 Task: Add Fage Greek Style Yogurt to the cart.
Action: Mouse pressed left at (19, 111)
Screenshot: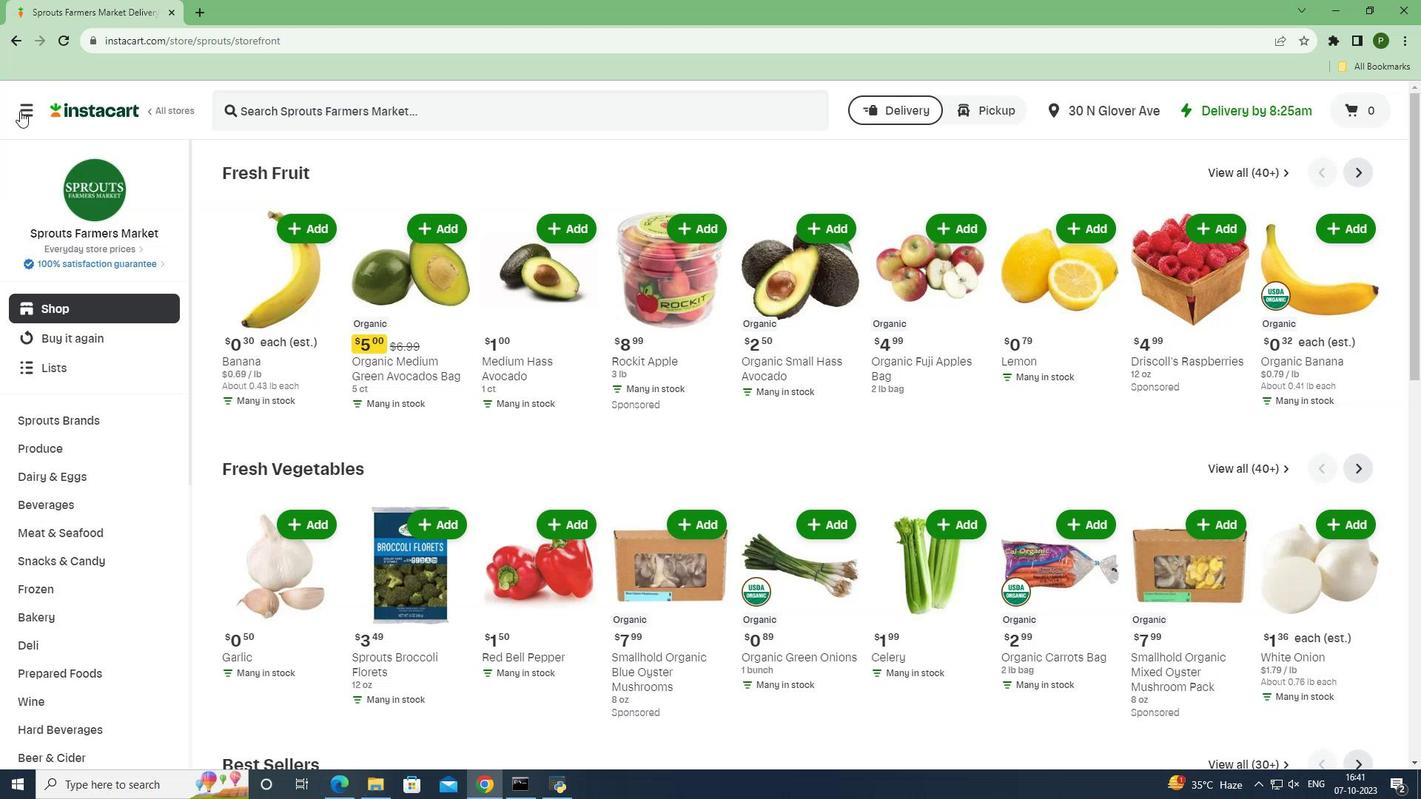 
Action: Mouse moved to (54, 396)
Screenshot: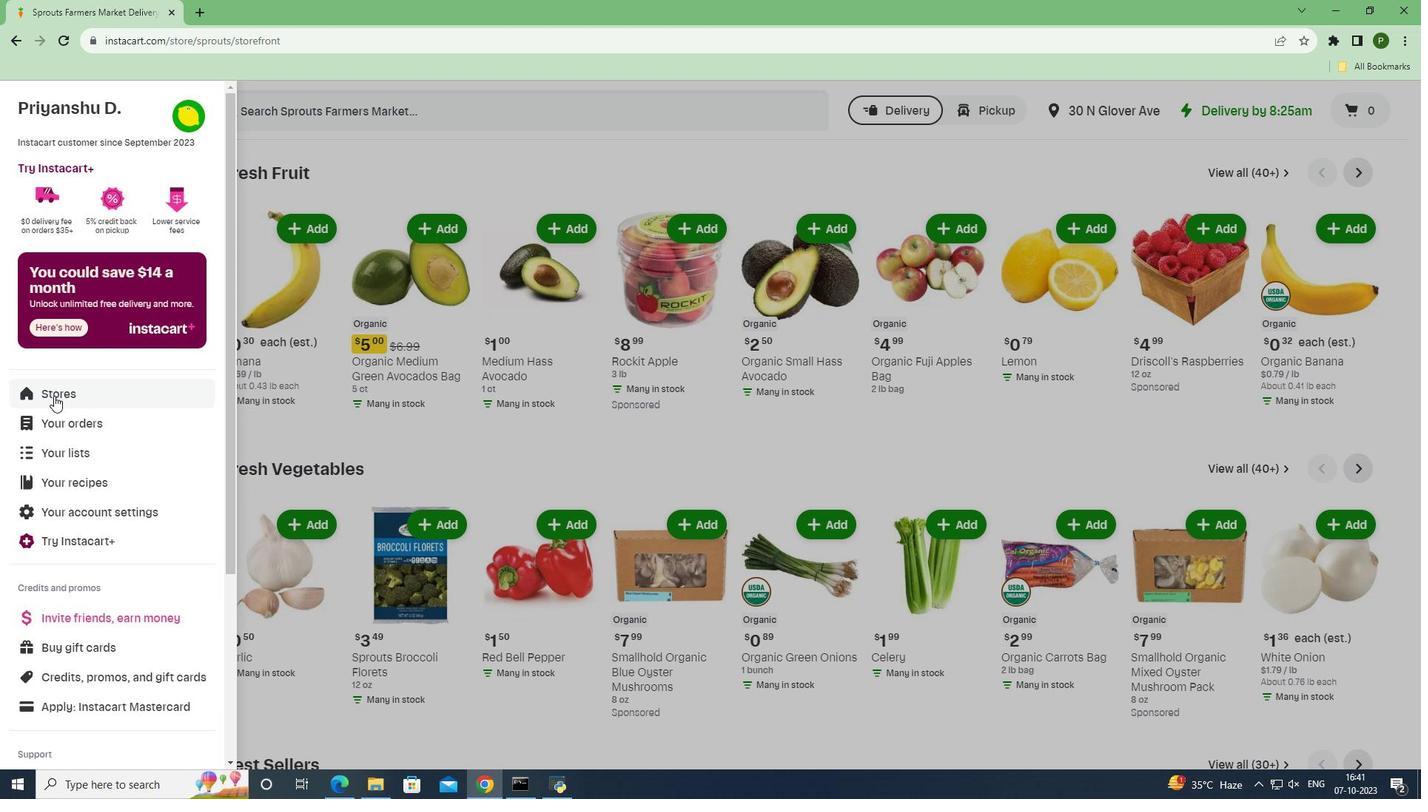 
Action: Mouse pressed left at (54, 396)
Screenshot: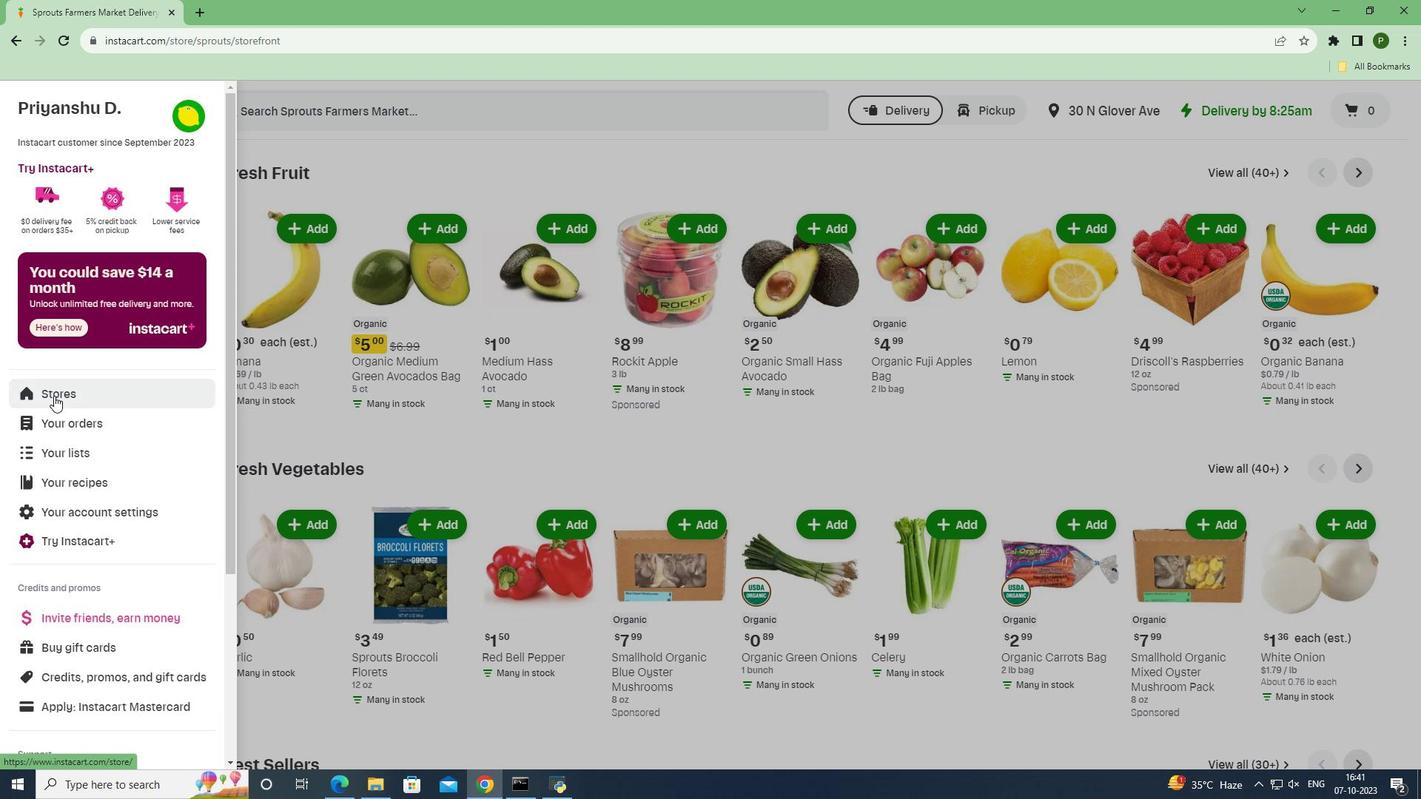 
Action: Mouse moved to (346, 167)
Screenshot: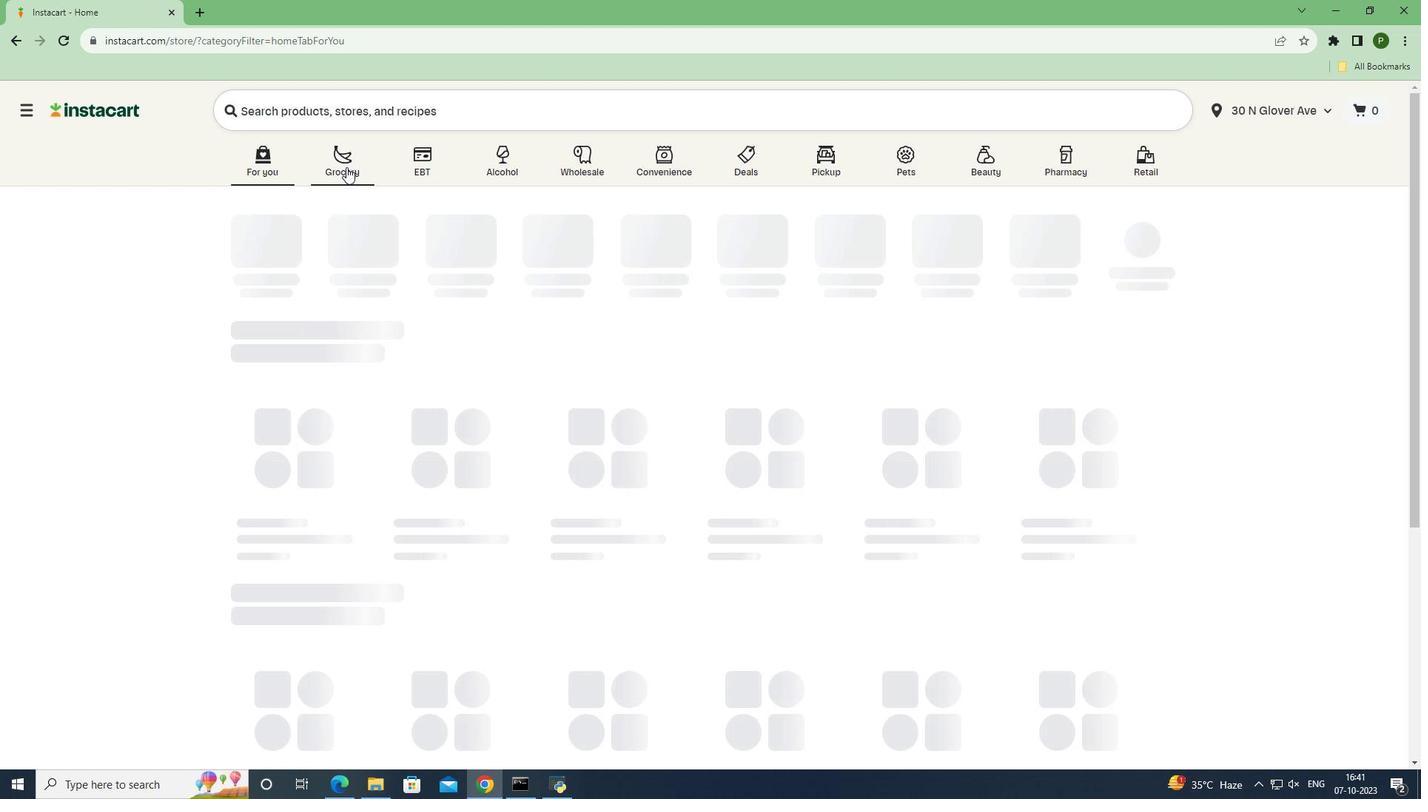 
Action: Mouse pressed left at (346, 167)
Screenshot: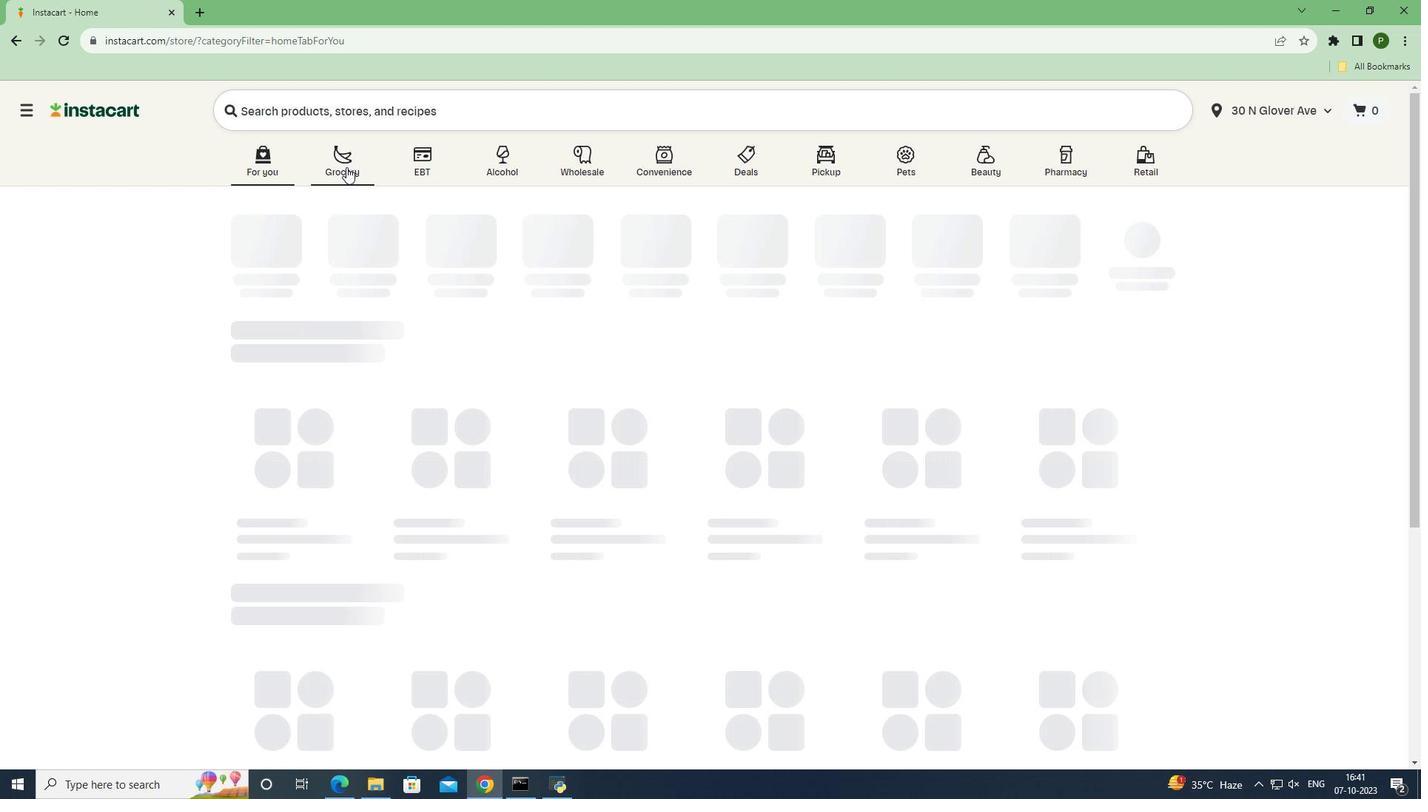
Action: Mouse moved to (593, 341)
Screenshot: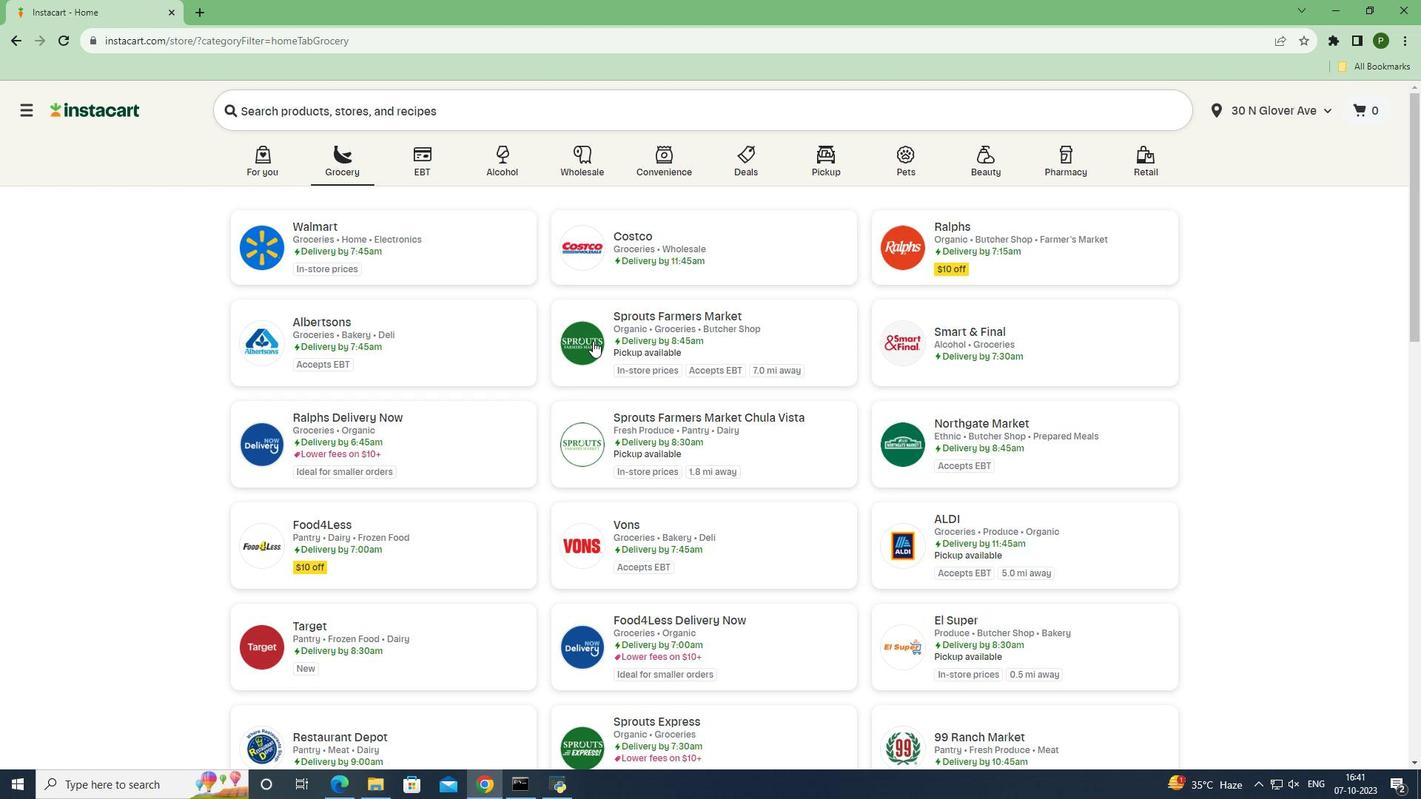 
Action: Mouse pressed left at (593, 341)
Screenshot: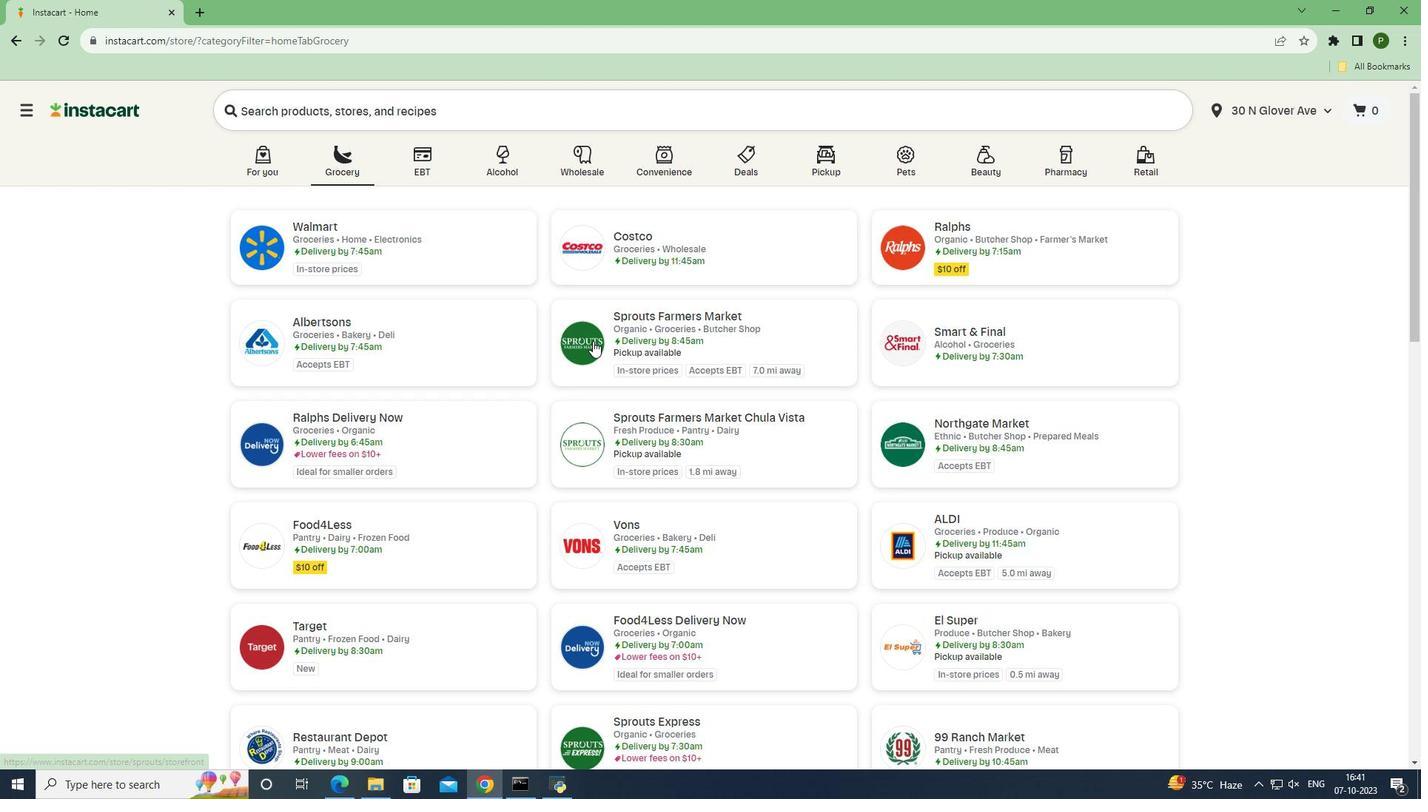 
Action: Mouse moved to (91, 483)
Screenshot: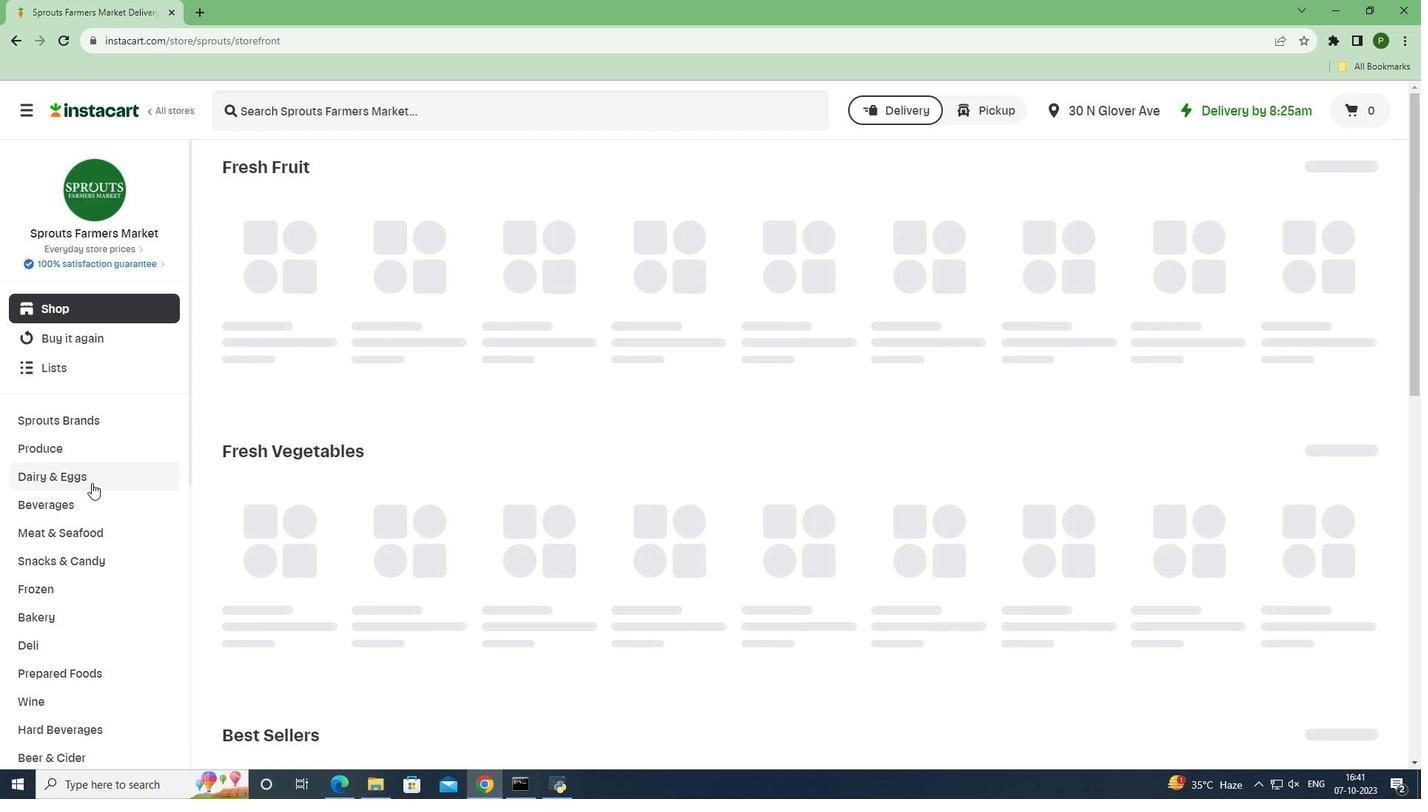 
Action: Mouse pressed left at (91, 483)
Screenshot: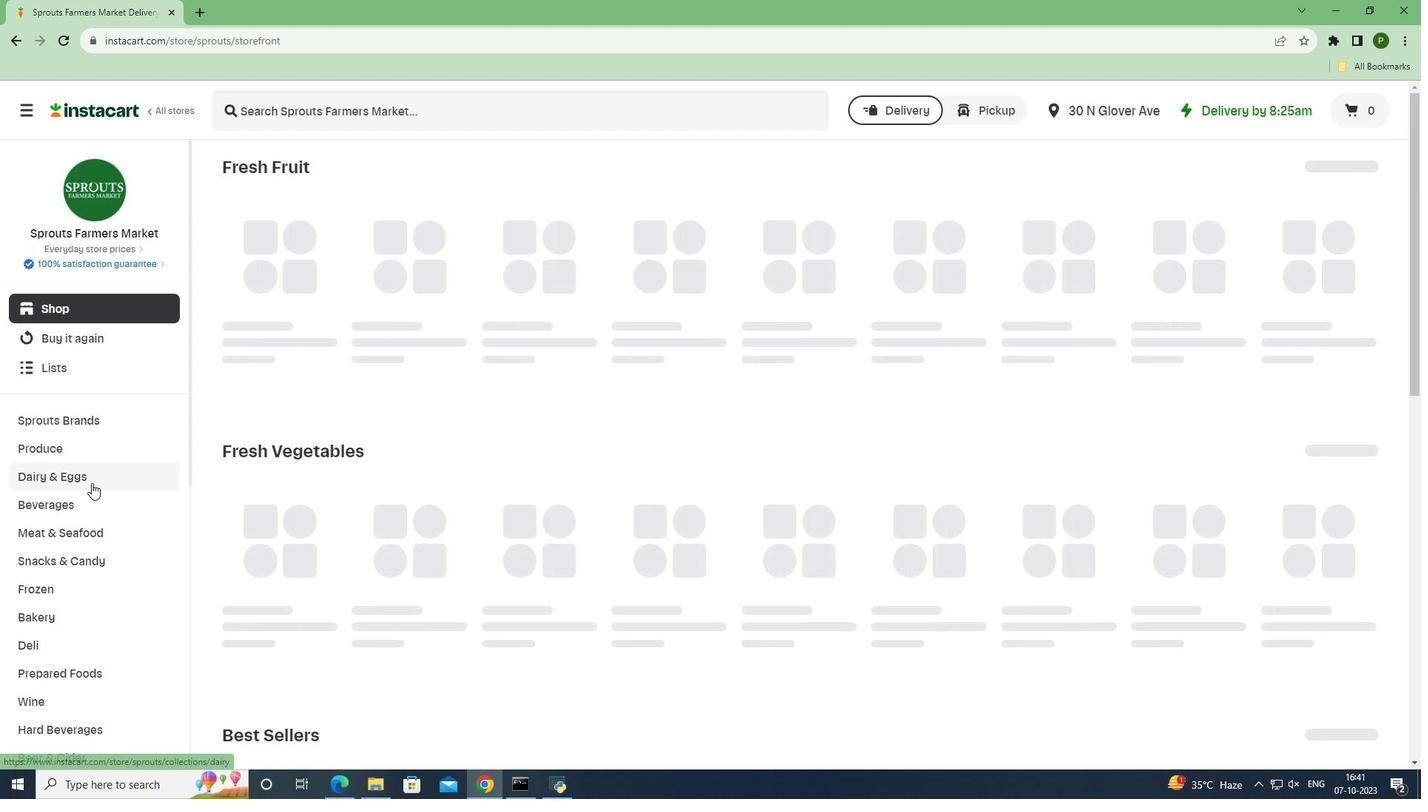 
Action: Mouse moved to (60, 587)
Screenshot: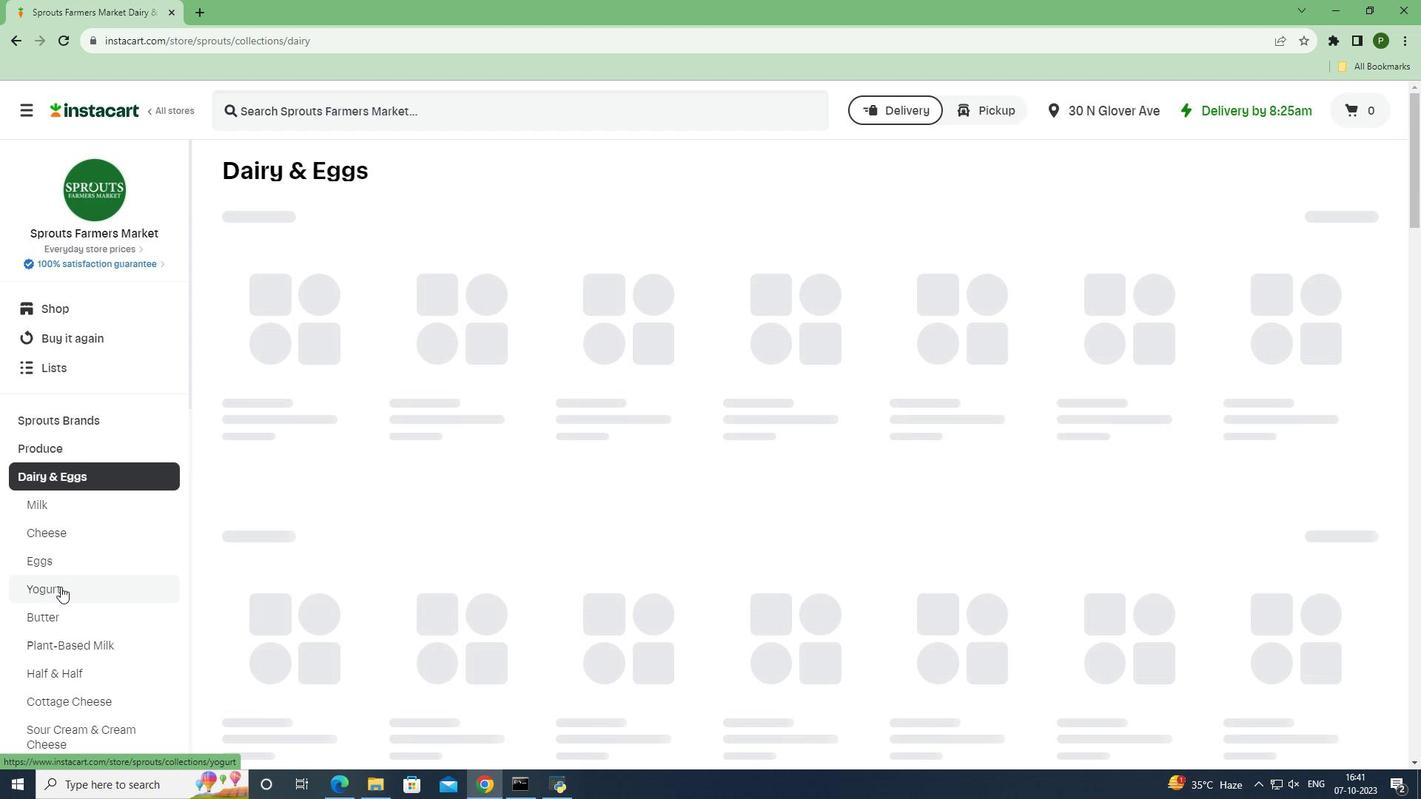 
Action: Mouse pressed left at (60, 587)
Screenshot: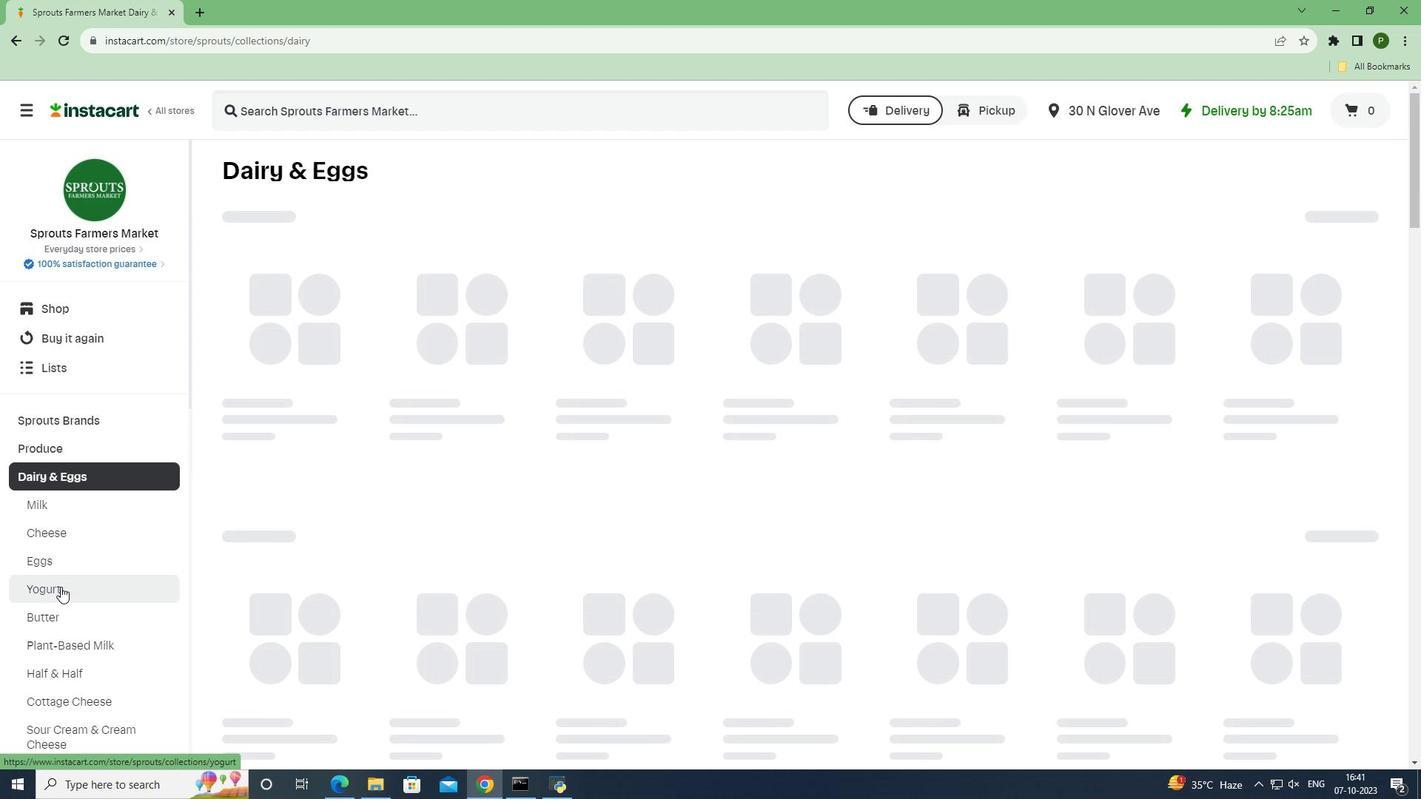 
Action: Mouse moved to (325, 102)
Screenshot: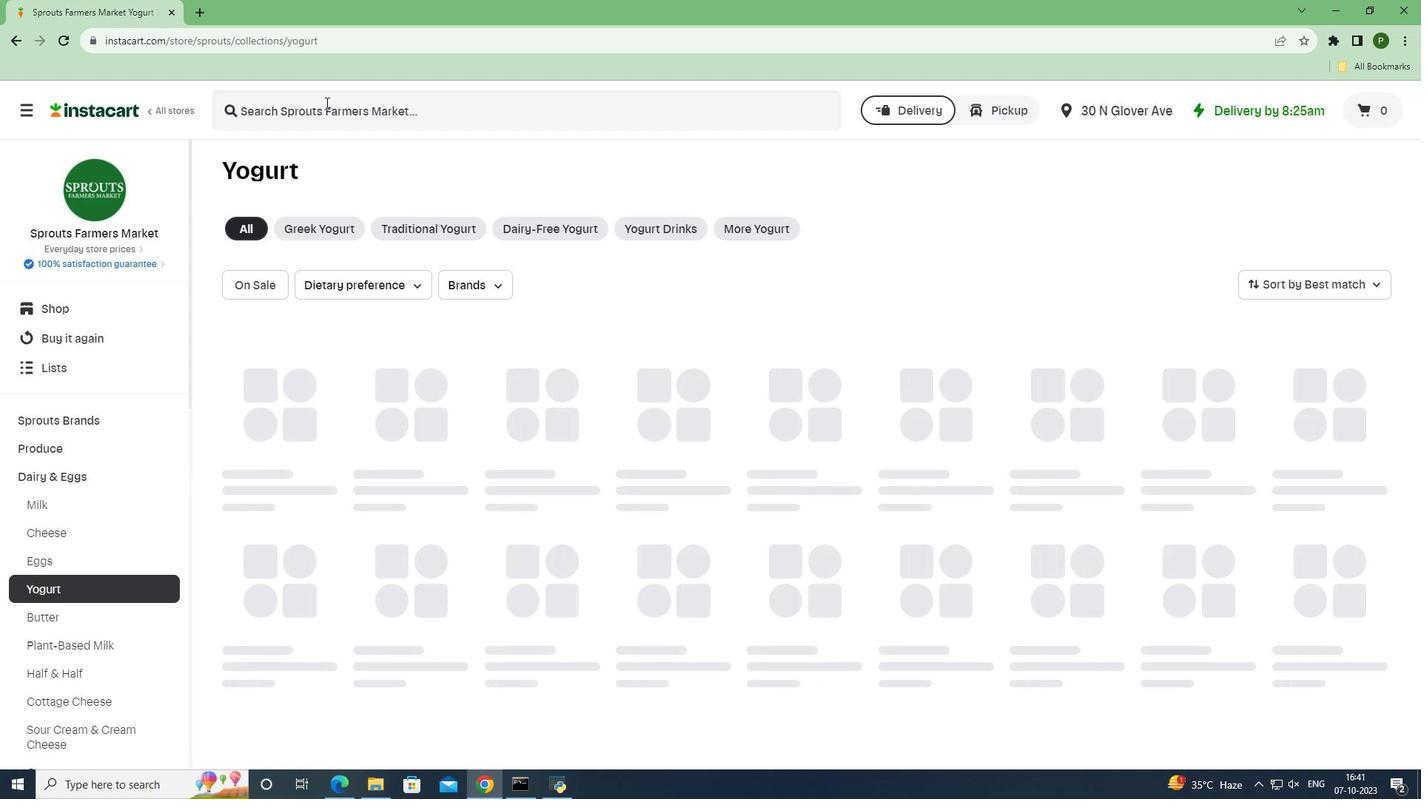 
Action: Mouse pressed left at (325, 102)
Screenshot: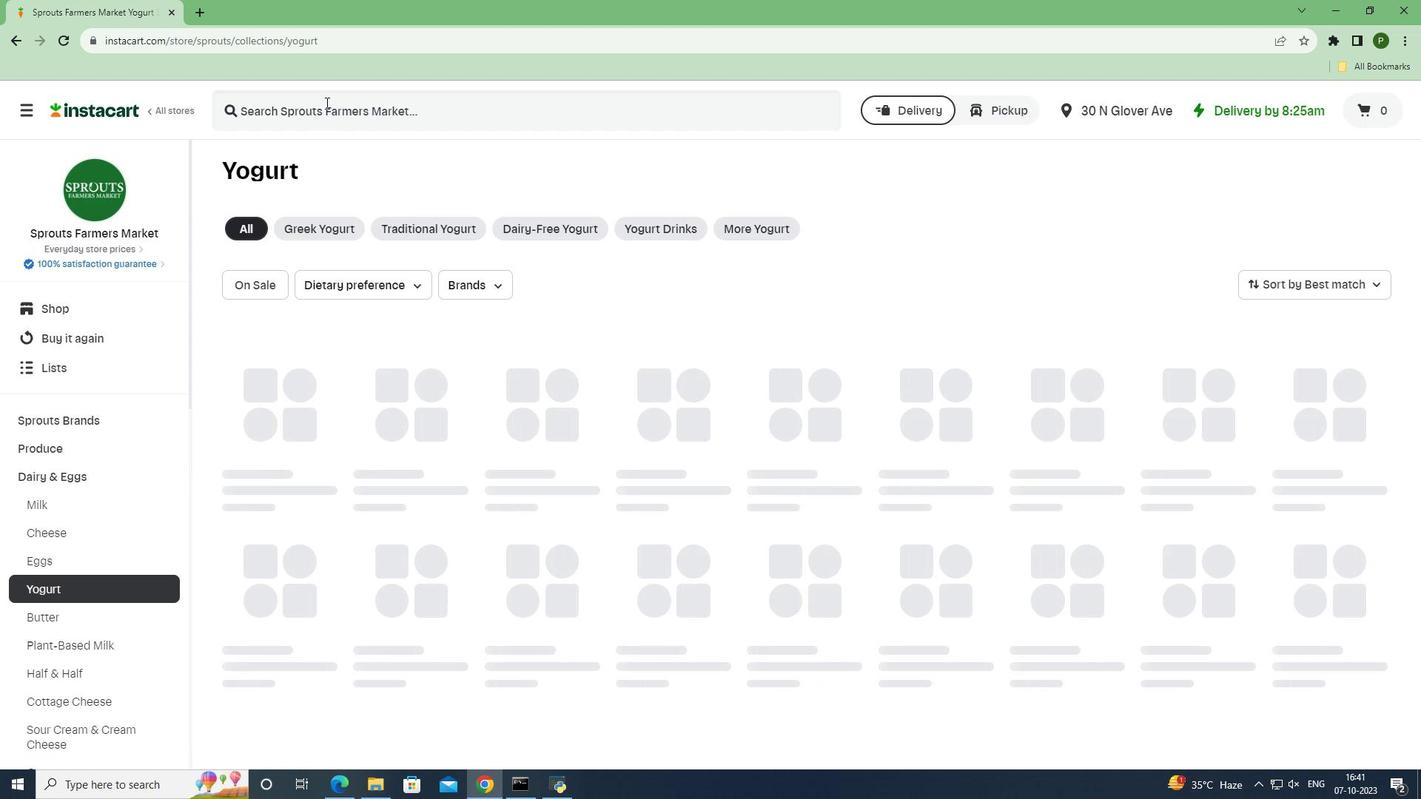 
Action: Key pressed <Key.caps_lock>F<Key.caps_lock>age<Key.space><Key.caps_lock>G<Key.caps_lock>reek<Key.space><Key.caps_lock>S<Key.caps_lock>tyle<Key.space><Key.caps_lock>Y<Key.caps_lock>ogurt<Key.space><Key.enter>
Screenshot: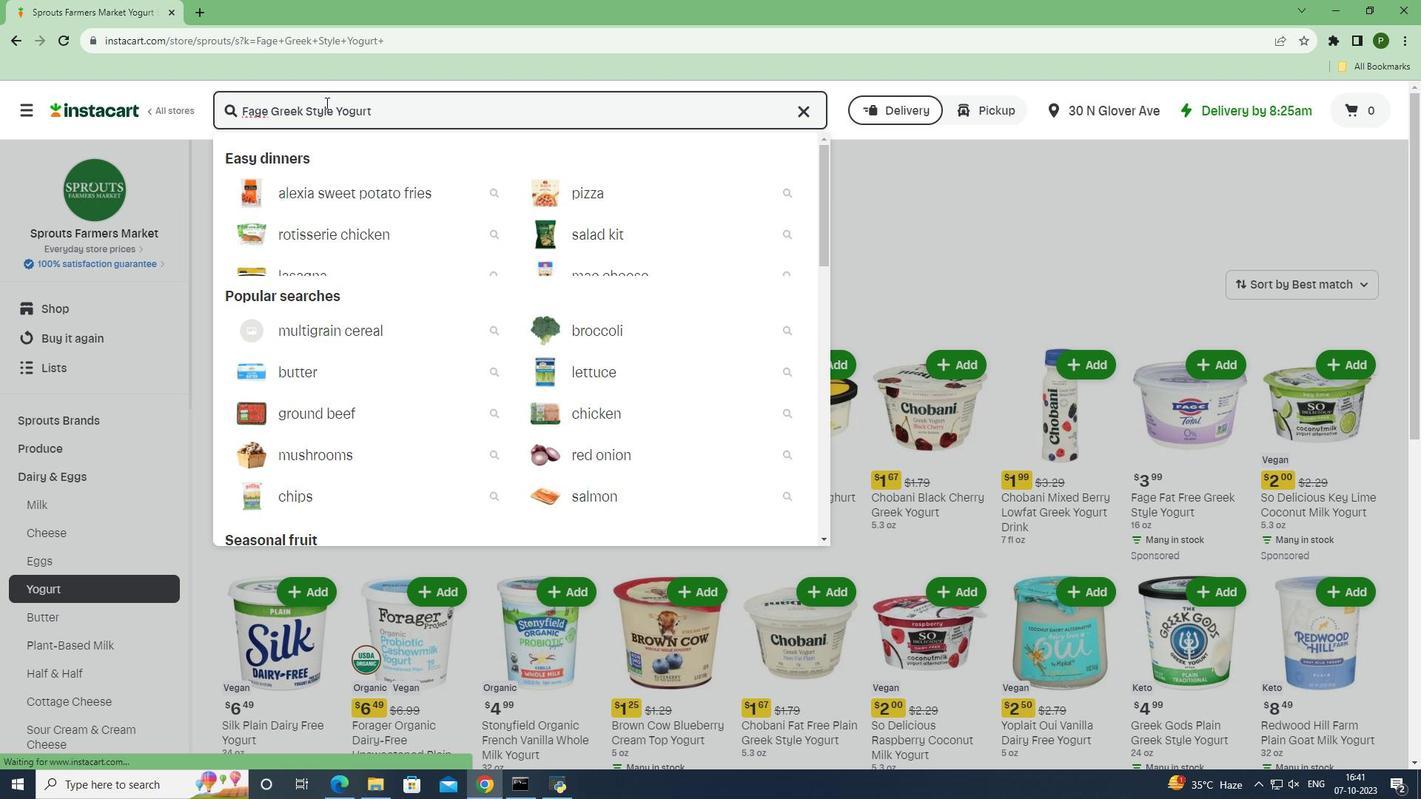 
Action: Mouse moved to (861, 258)
Screenshot: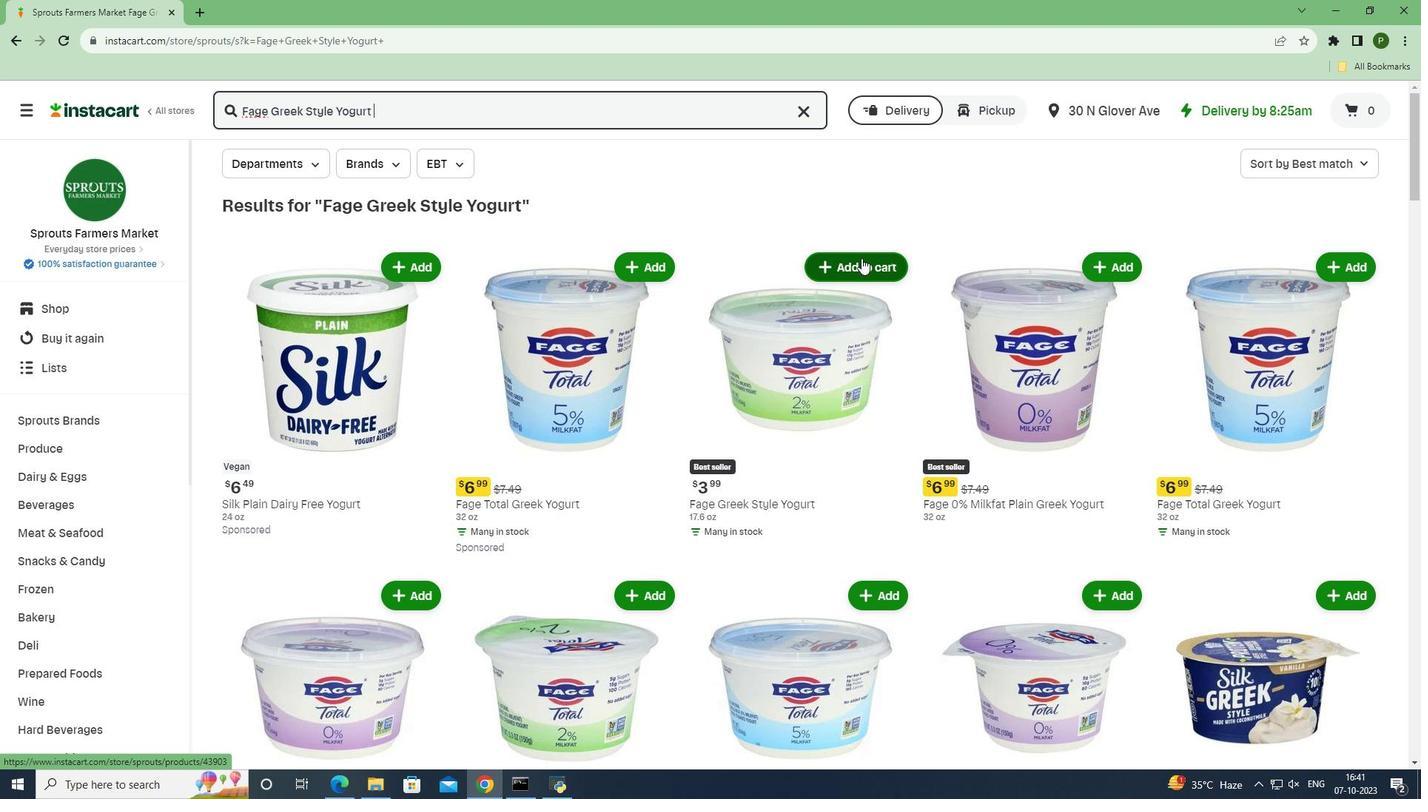 
Action: Mouse pressed left at (861, 258)
Screenshot: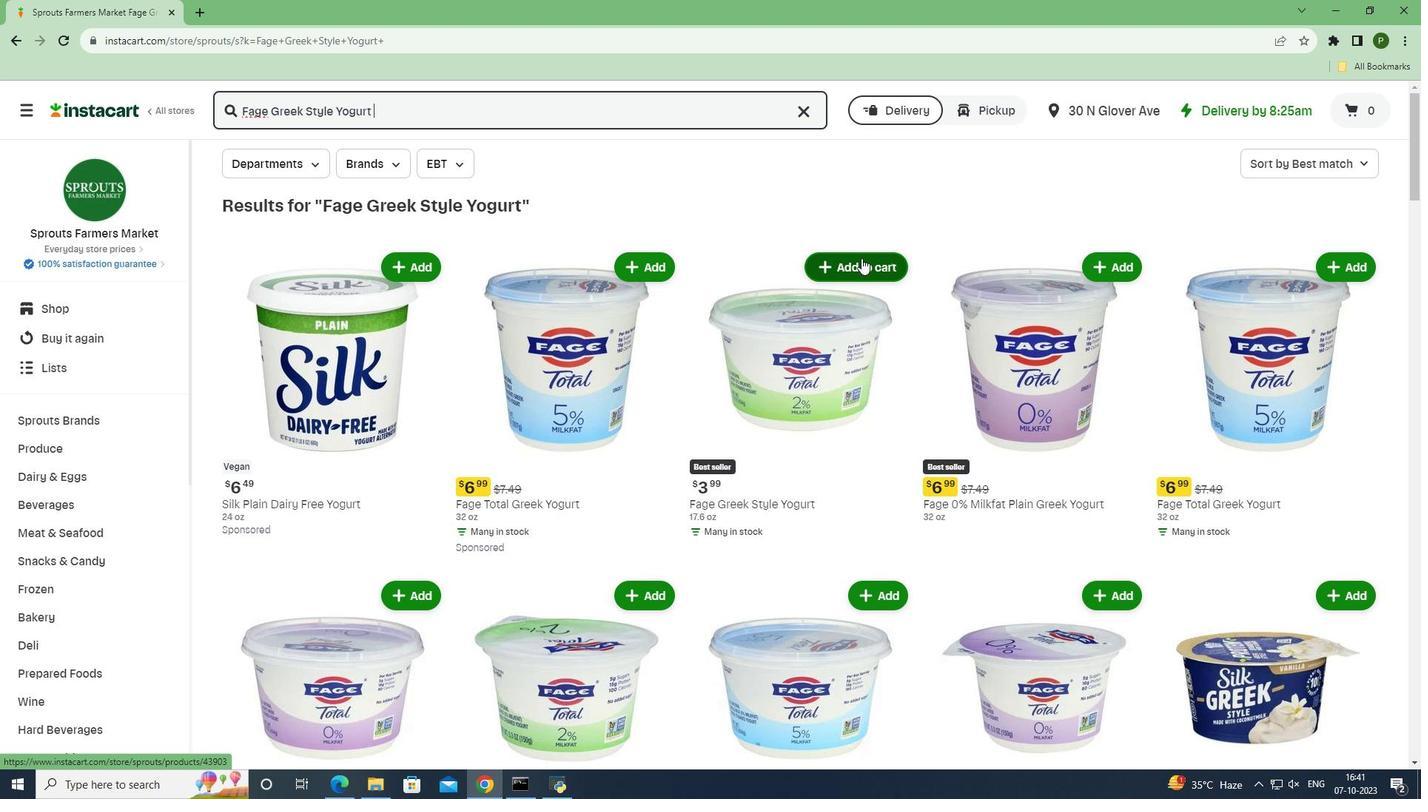
Action: Mouse moved to (902, 318)
Screenshot: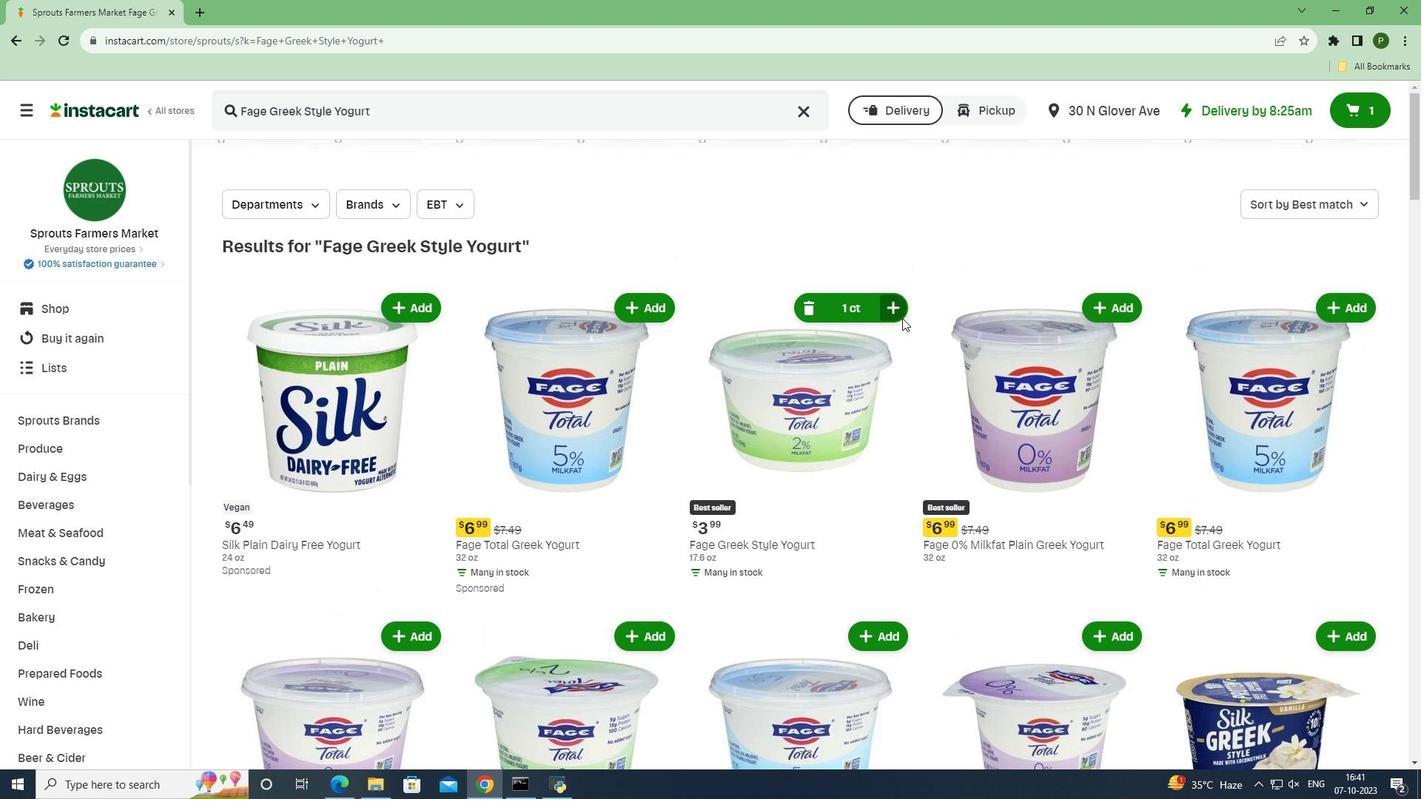 
